 Task: Create a rule when a start date not in next month is set on a card by me.
Action: Mouse moved to (1051, 84)
Screenshot: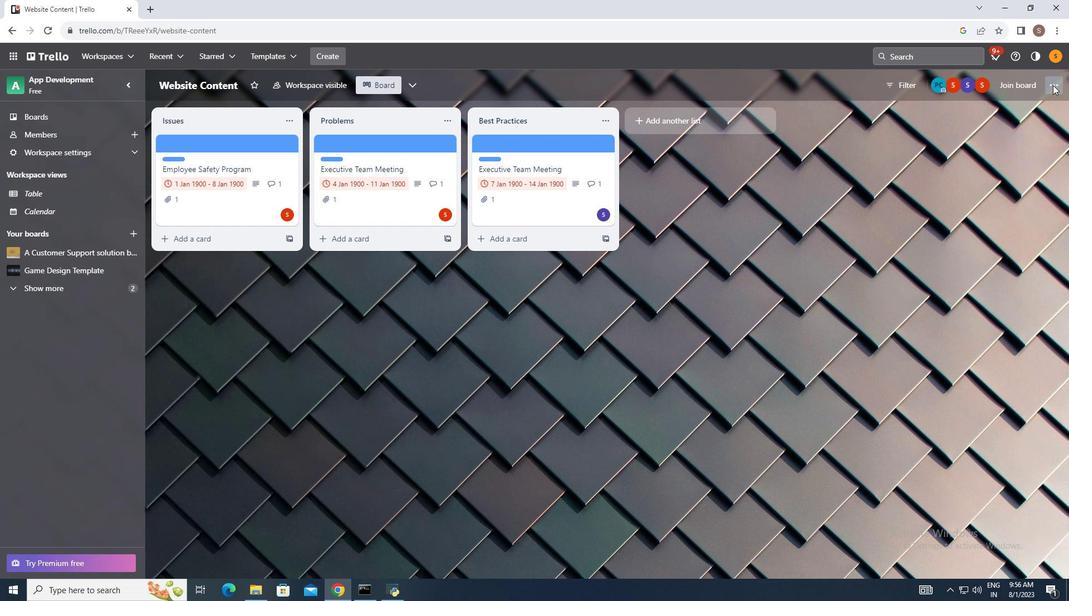 
Action: Mouse pressed left at (1051, 84)
Screenshot: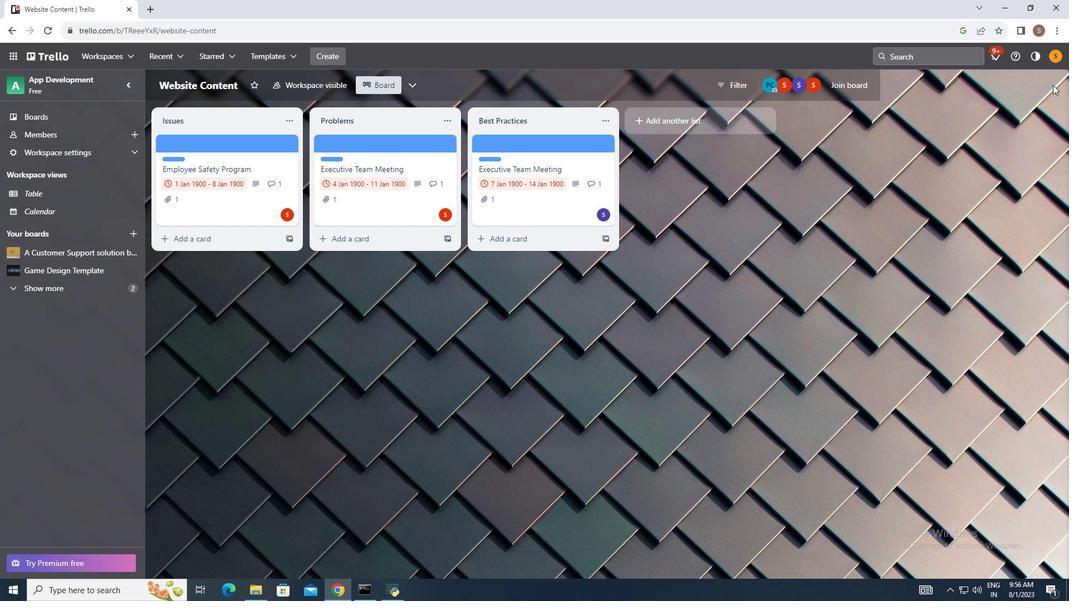 
Action: Mouse moved to (959, 217)
Screenshot: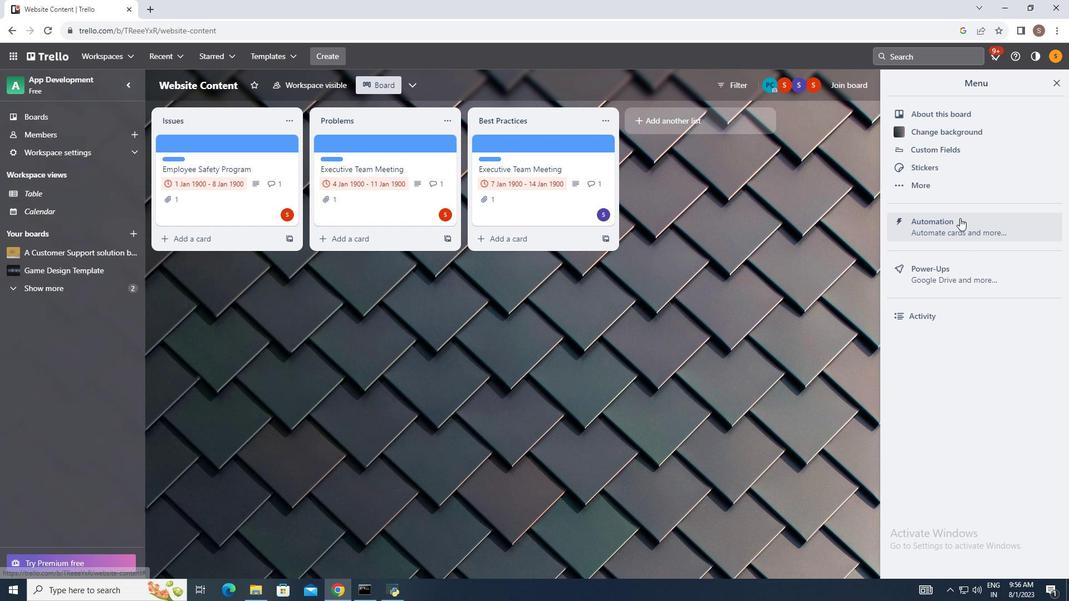 
Action: Mouse pressed left at (959, 217)
Screenshot: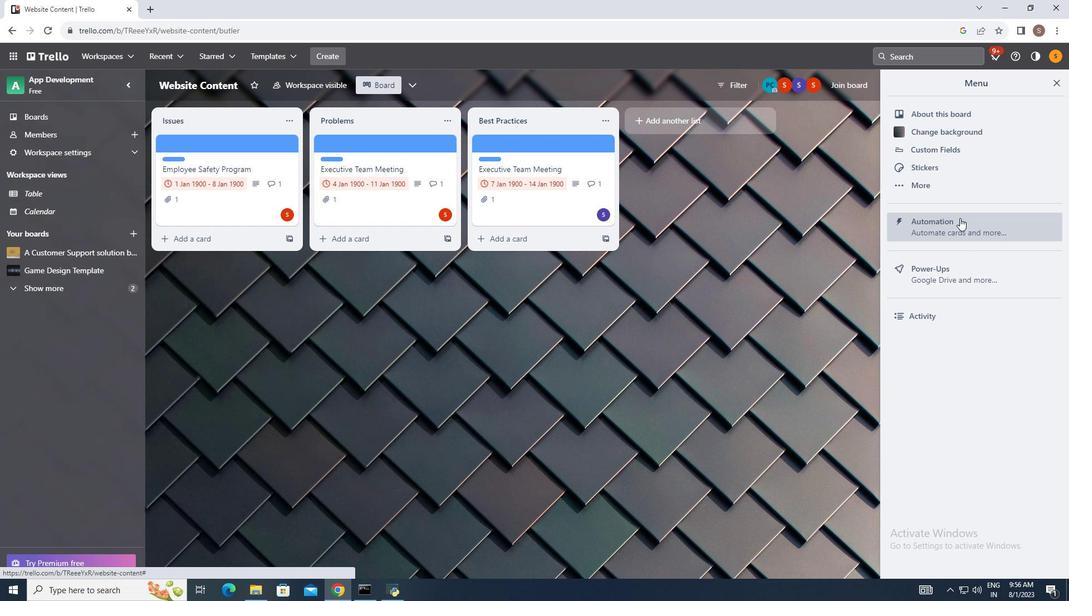 
Action: Mouse moved to (190, 185)
Screenshot: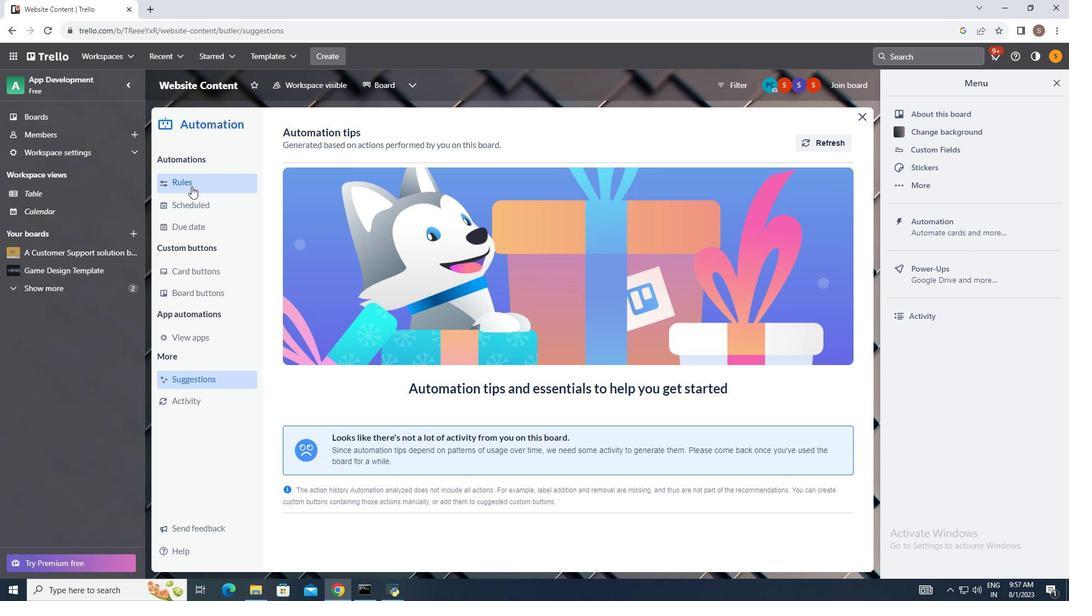 
Action: Mouse pressed left at (190, 185)
Screenshot: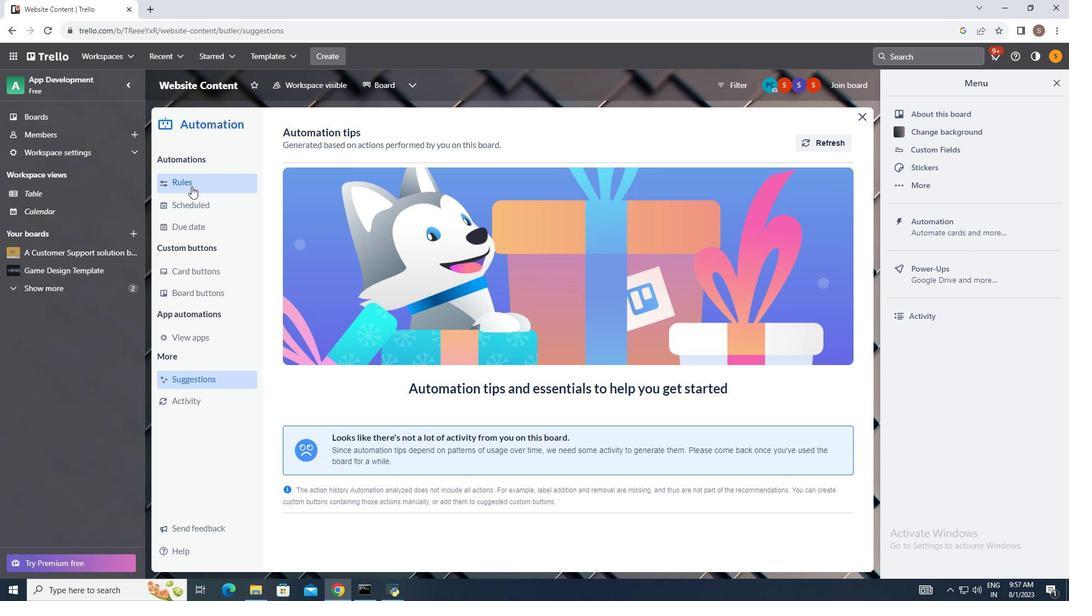 
Action: Mouse moved to (737, 136)
Screenshot: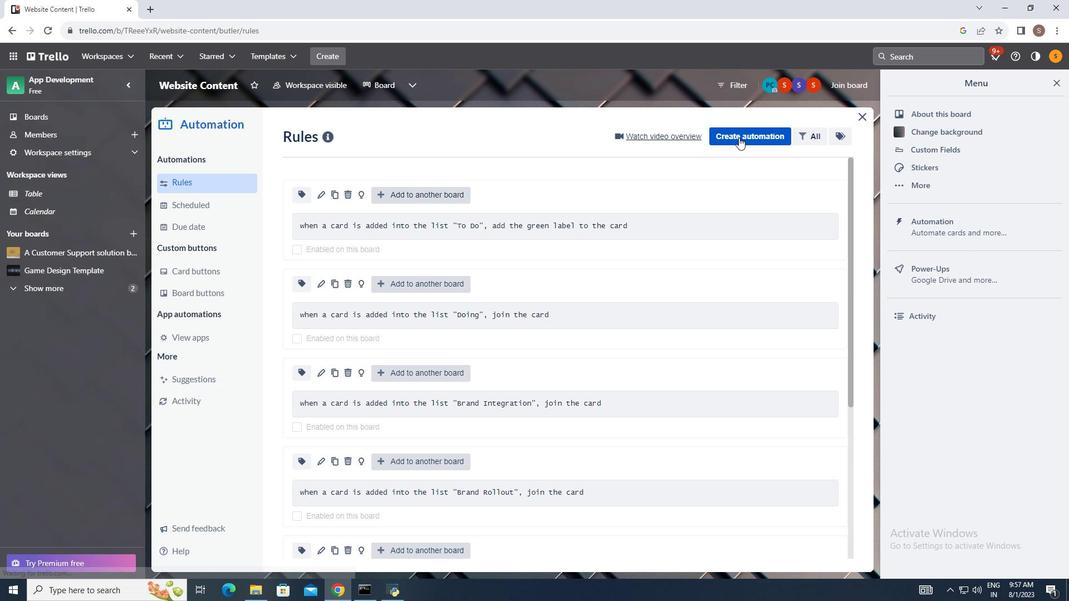 
Action: Mouse pressed left at (737, 136)
Screenshot: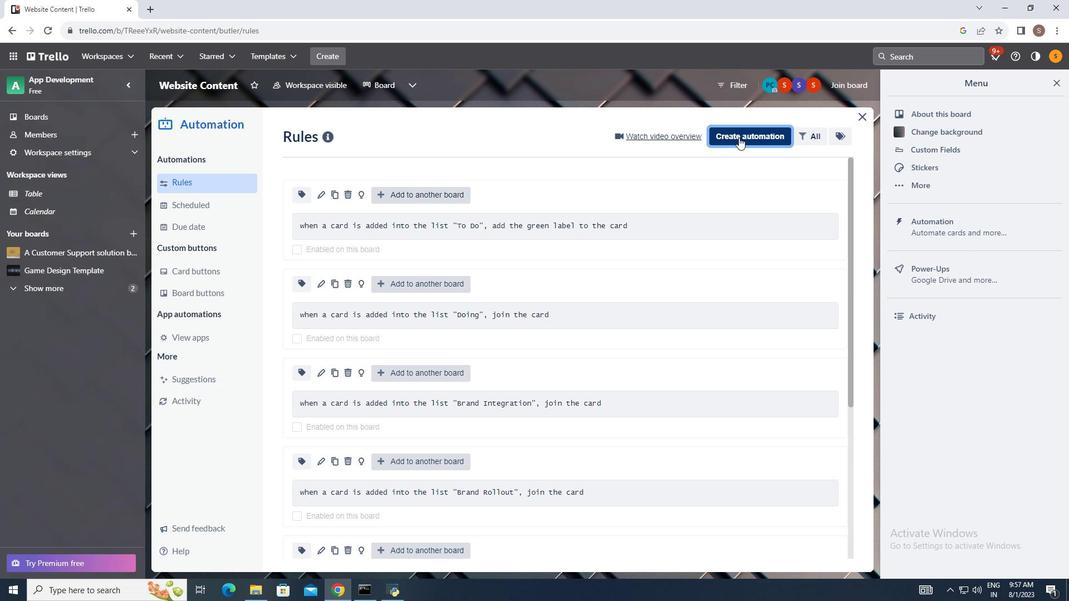 
Action: Mouse moved to (573, 240)
Screenshot: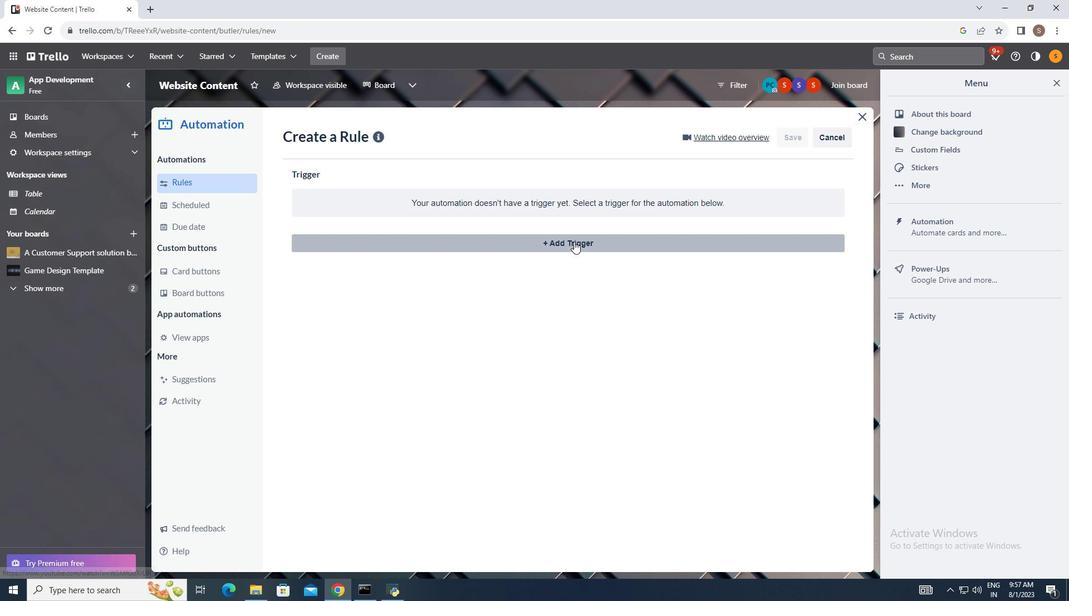 
Action: Mouse pressed left at (573, 240)
Screenshot: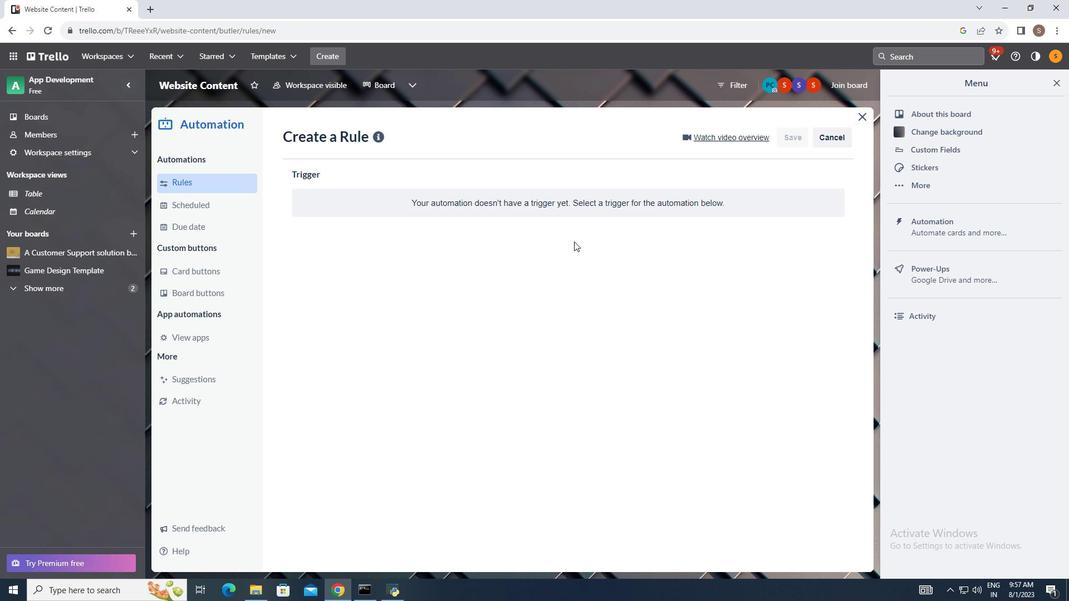 
Action: Mouse moved to (414, 276)
Screenshot: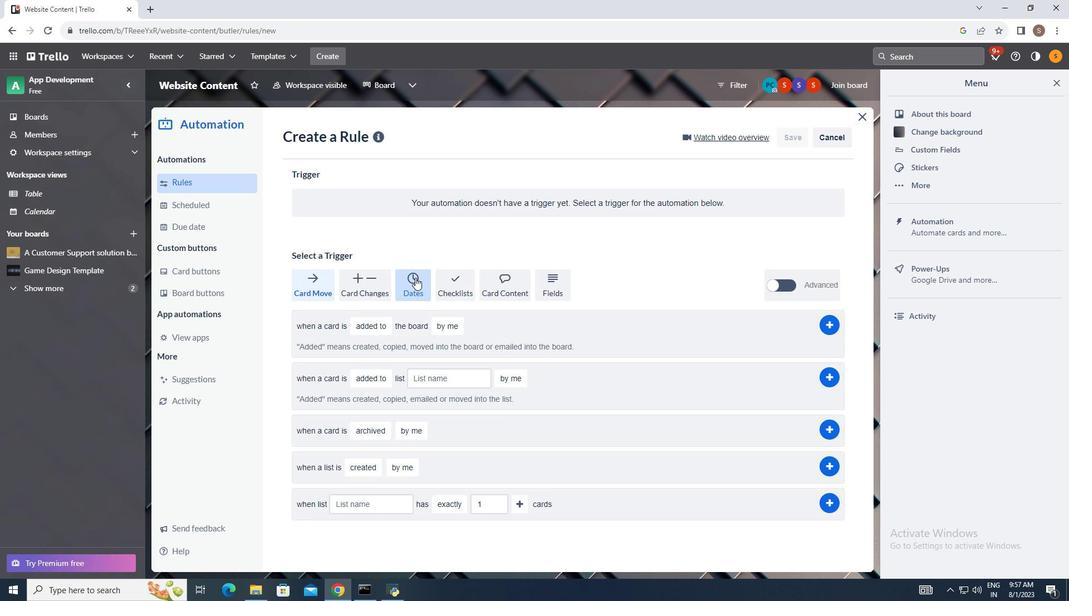 
Action: Mouse pressed left at (414, 276)
Screenshot: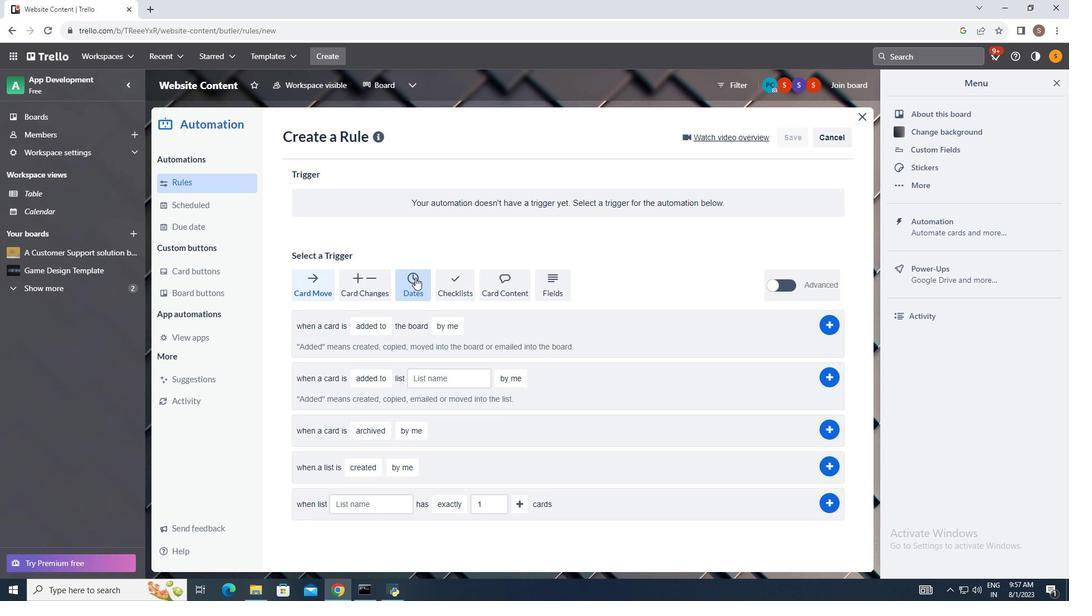 
Action: Mouse moved to (340, 320)
Screenshot: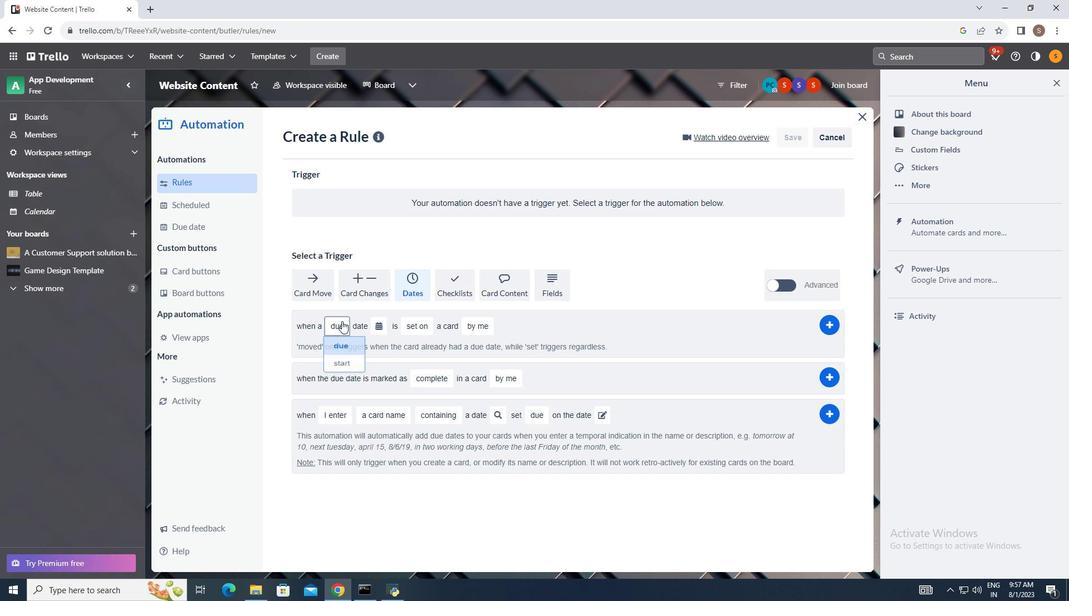 
Action: Mouse pressed left at (340, 320)
Screenshot: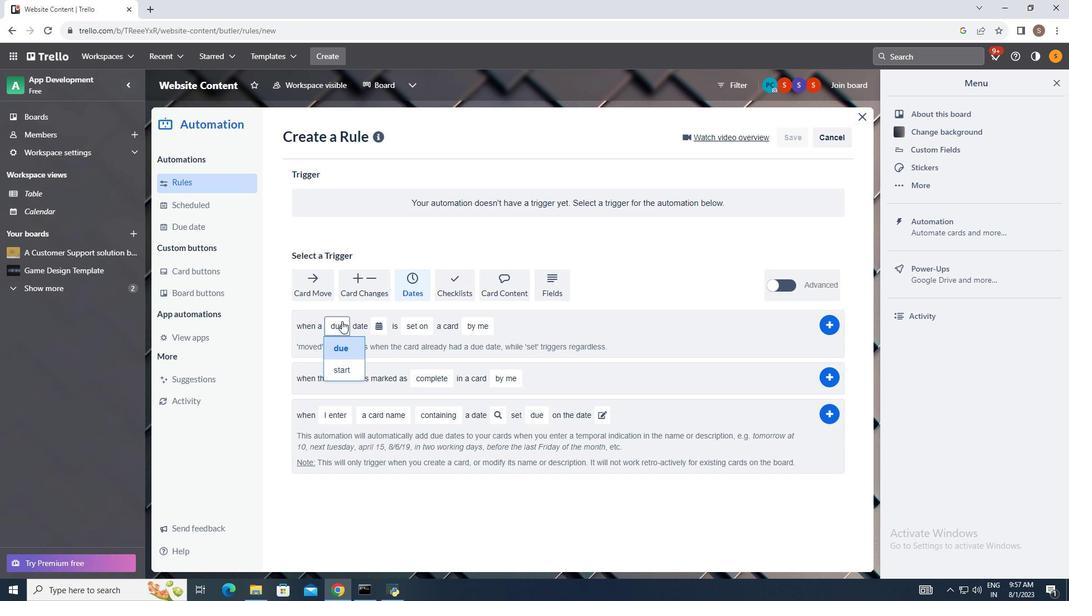 
Action: Mouse moved to (345, 360)
Screenshot: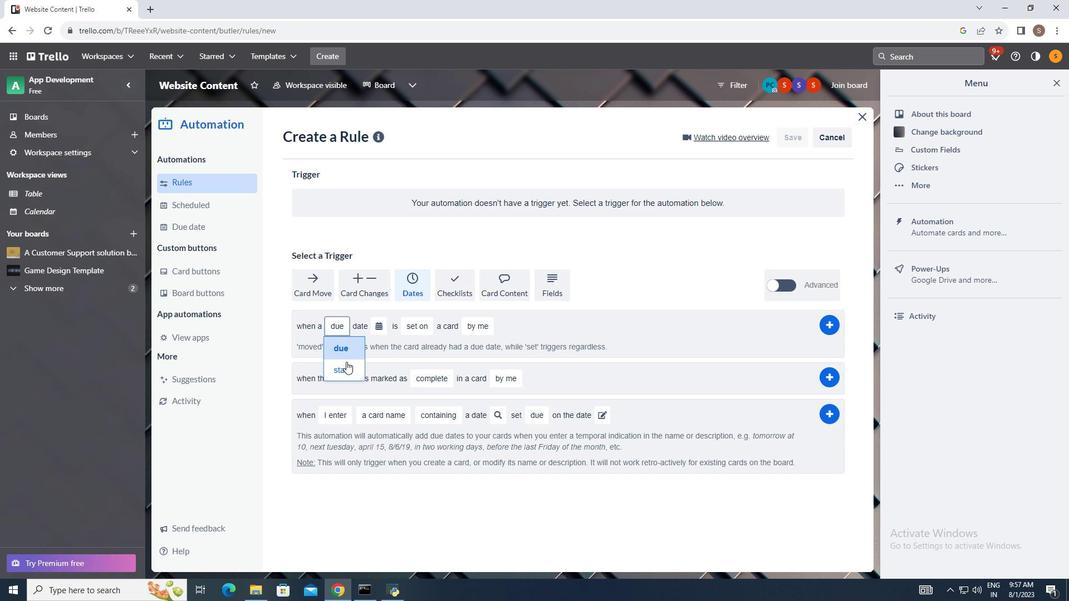 
Action: Mouse pressed left at (345, 360)
Screenshot: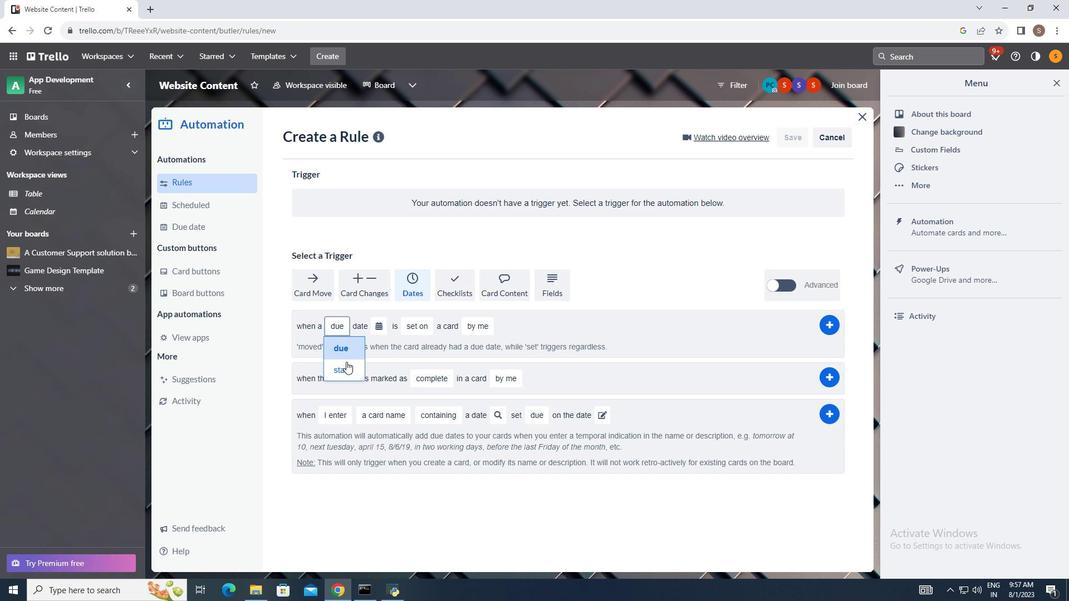 
Action: Mouse moved to (380, 326)
Screenshot: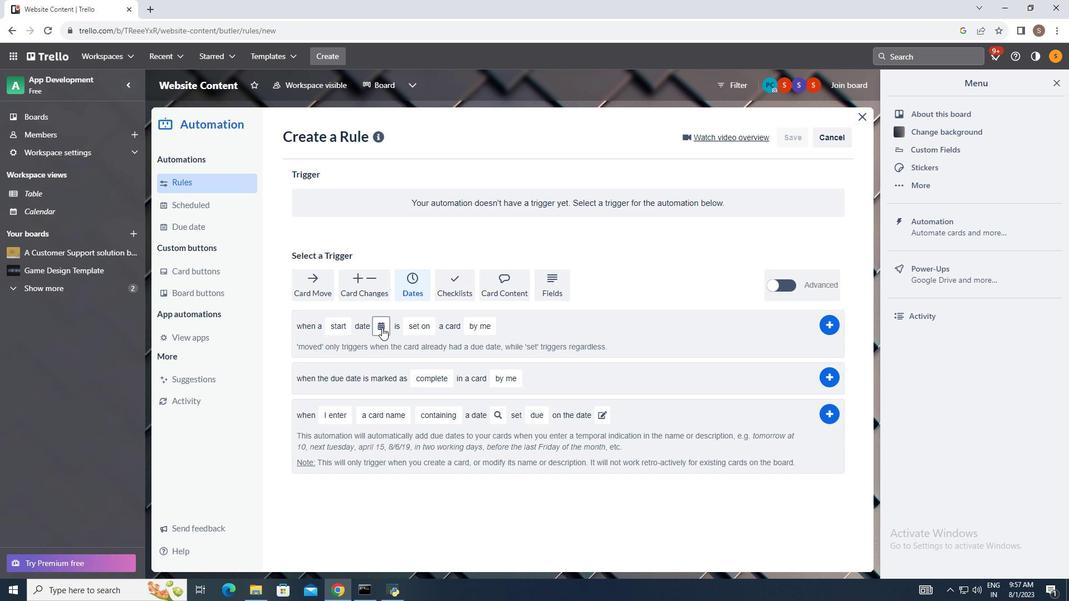 
Action: Mouse pressed left at (380, 326)
Screenshot: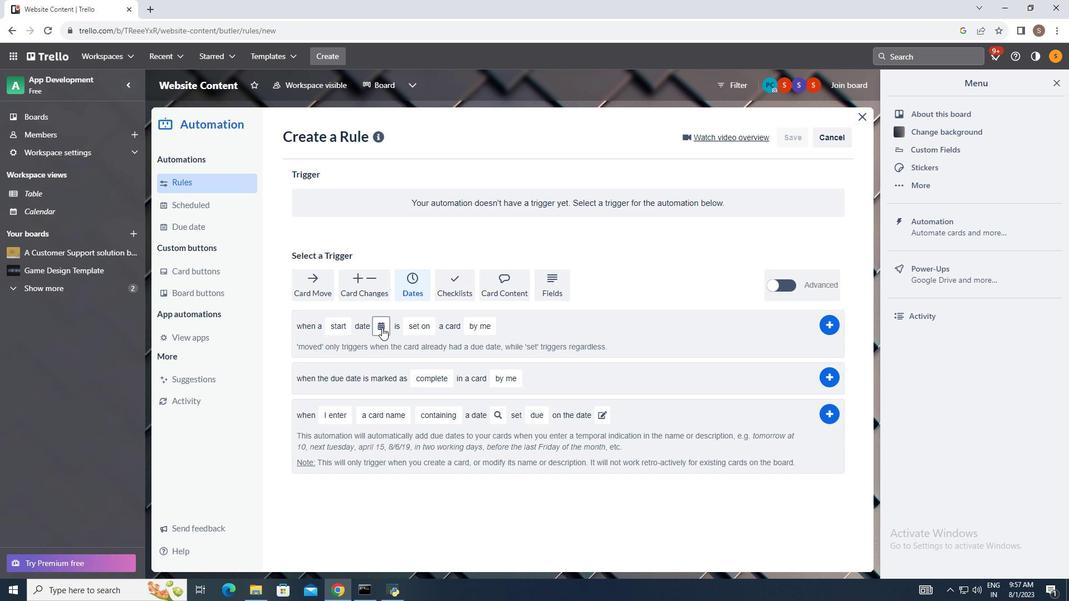 
Action: Mouse moved to (387, 363)
Screenshot: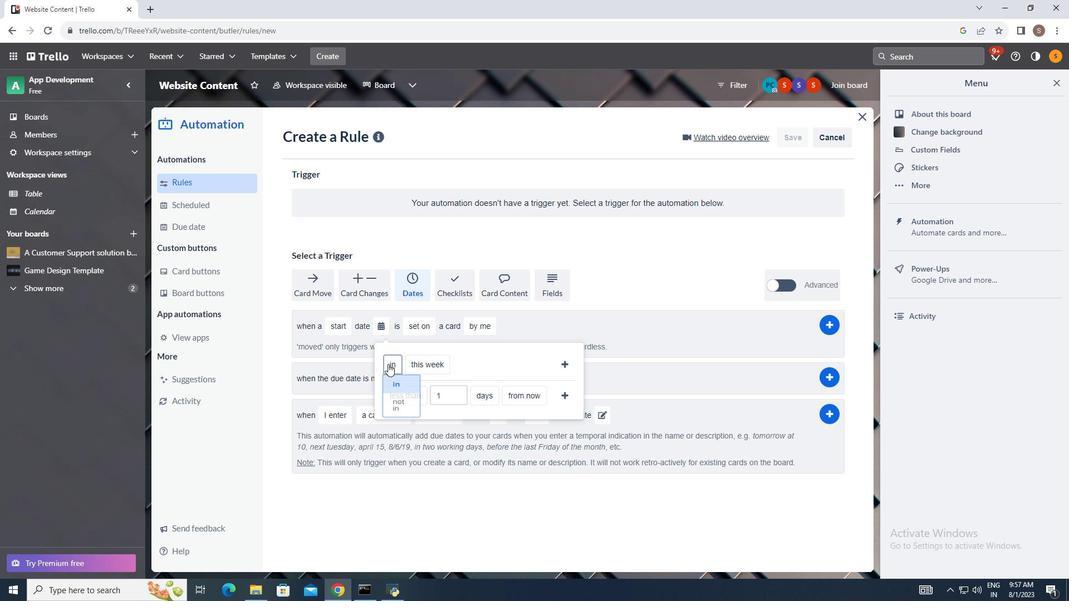 
Action: Mouse pressed left at (387, 363)
Screenshot: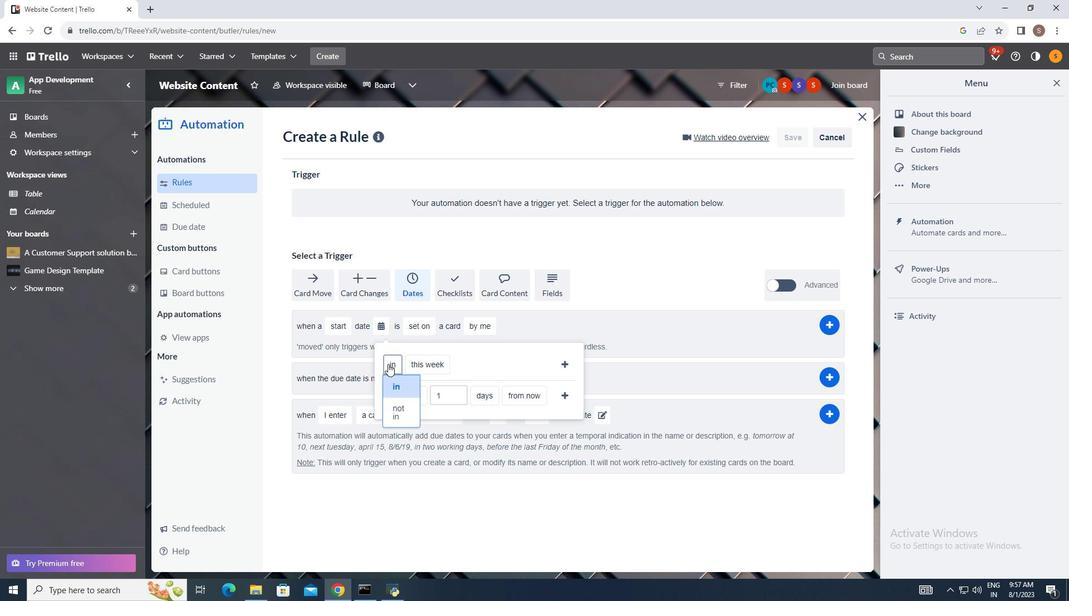 
Action: Mouse moved to (394, 412)
Screenshot: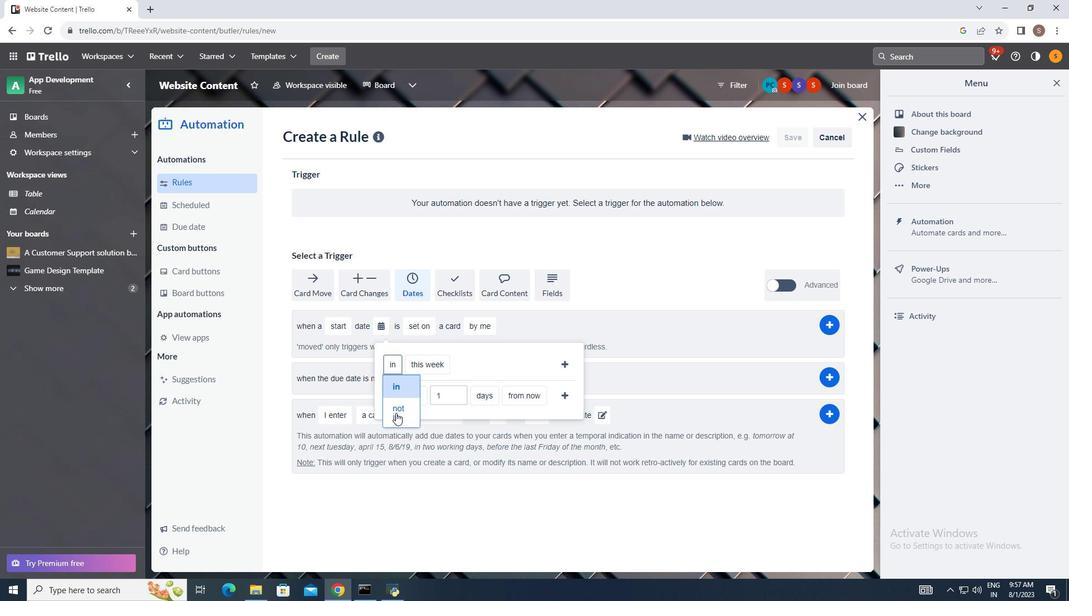 
Action: Mouse pressed left at (394, 412)
Screenshot: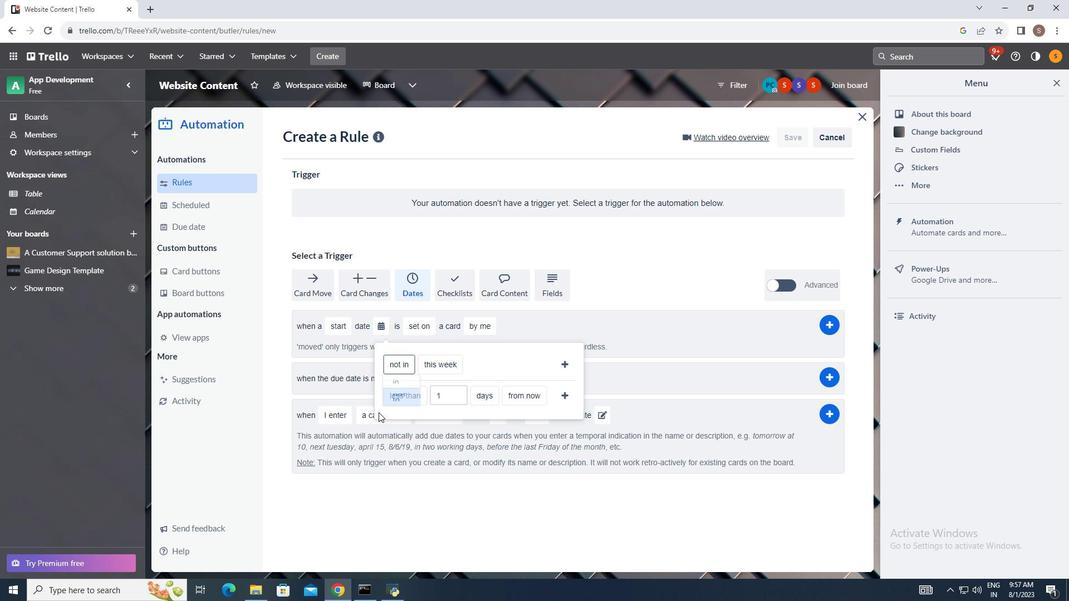 
Action: Mouse moved to (429, 362)
Screenshot: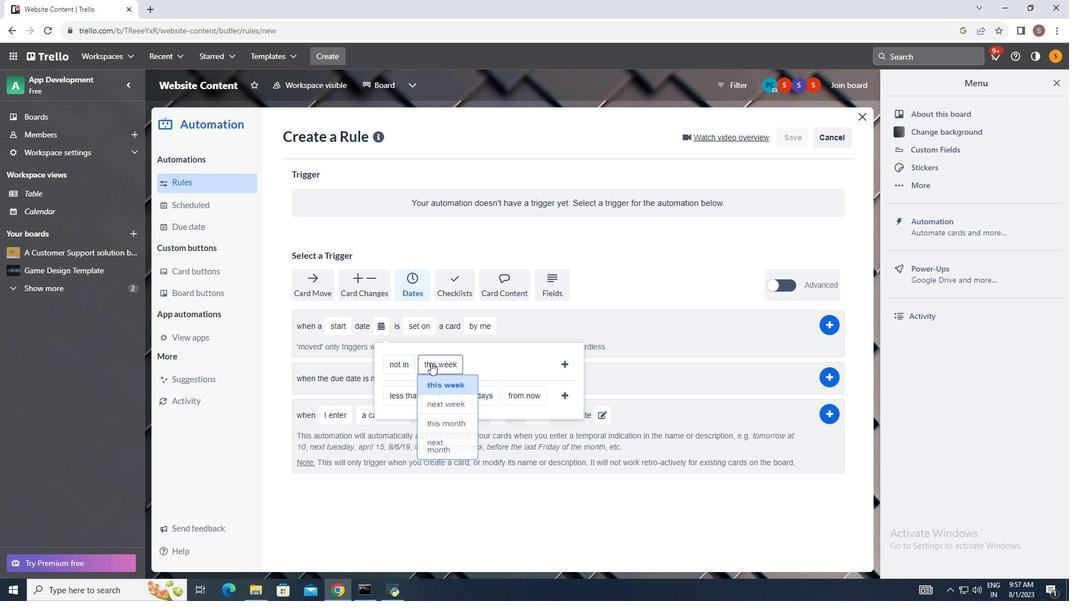 
Action: Mouse pressed left at (429, 362)
Screenshot: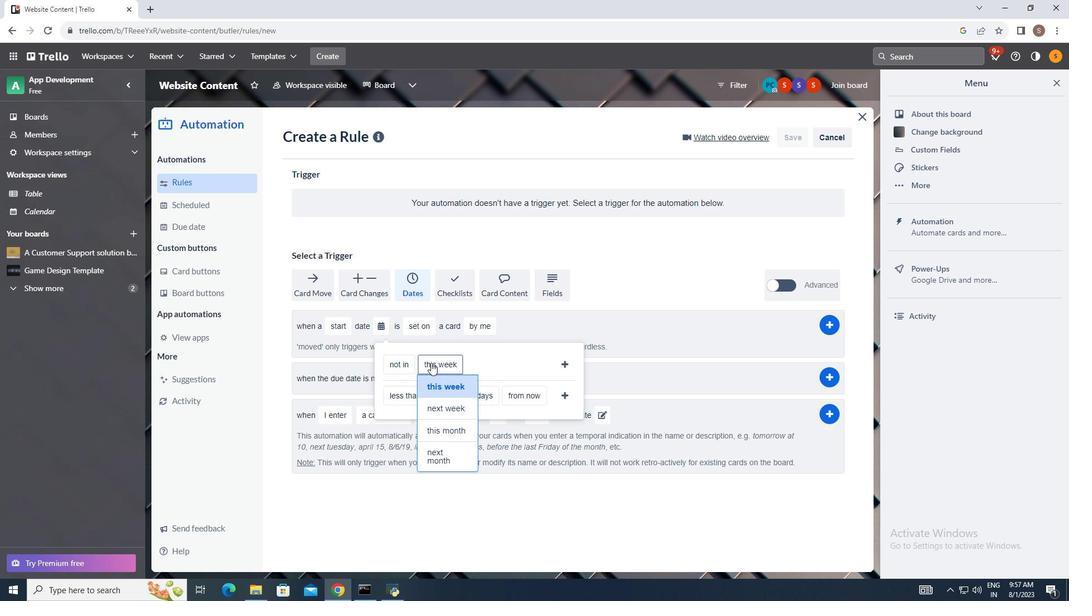 
Action: Mouse moved to (446, 447)
Screenshot: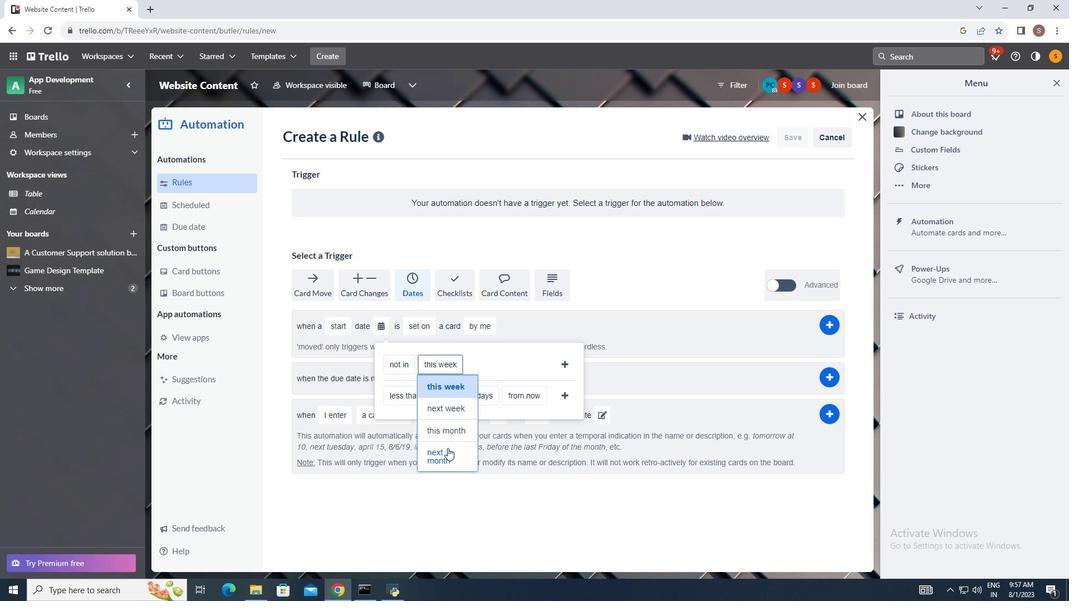 
Action: Mouse pressed left at (446, 447)
Screenshot: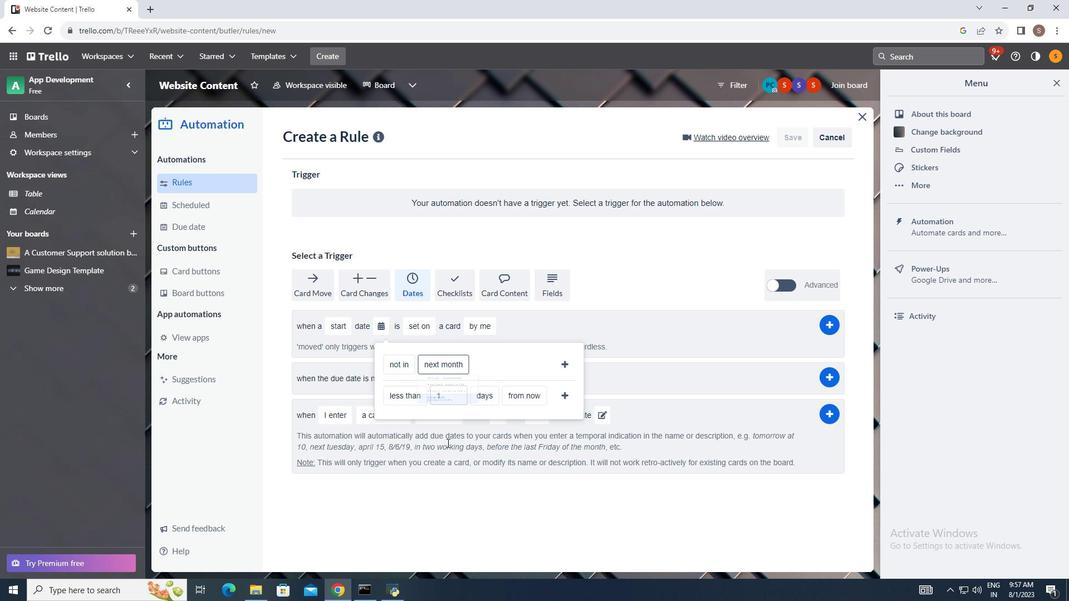 
Action: Mouse moved to (562, 362)
Screenshot: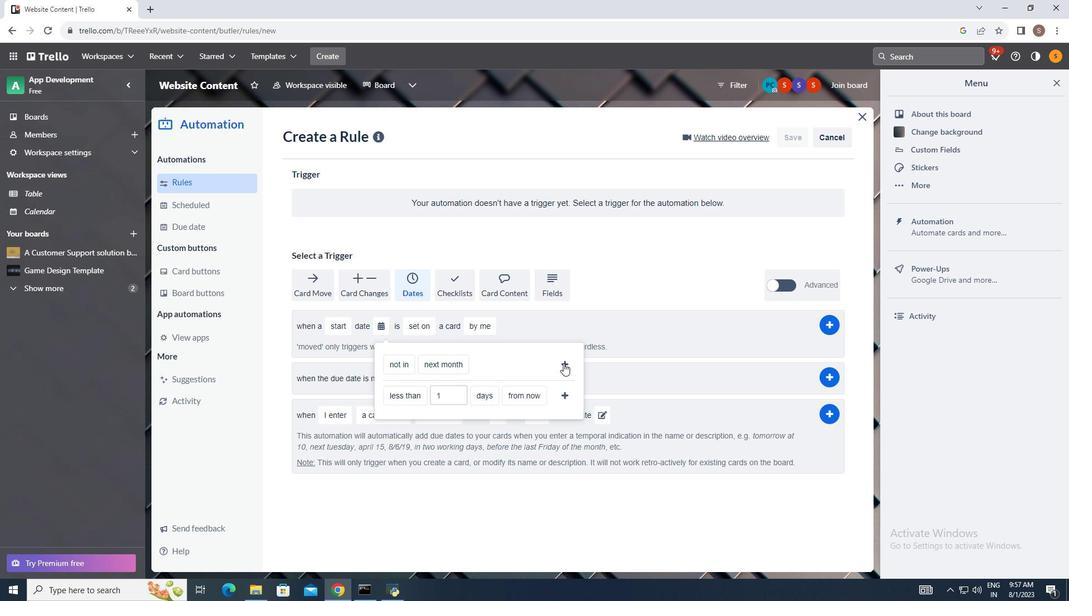 
Action: Mouse pressed left at (562, 362)
Screenshot: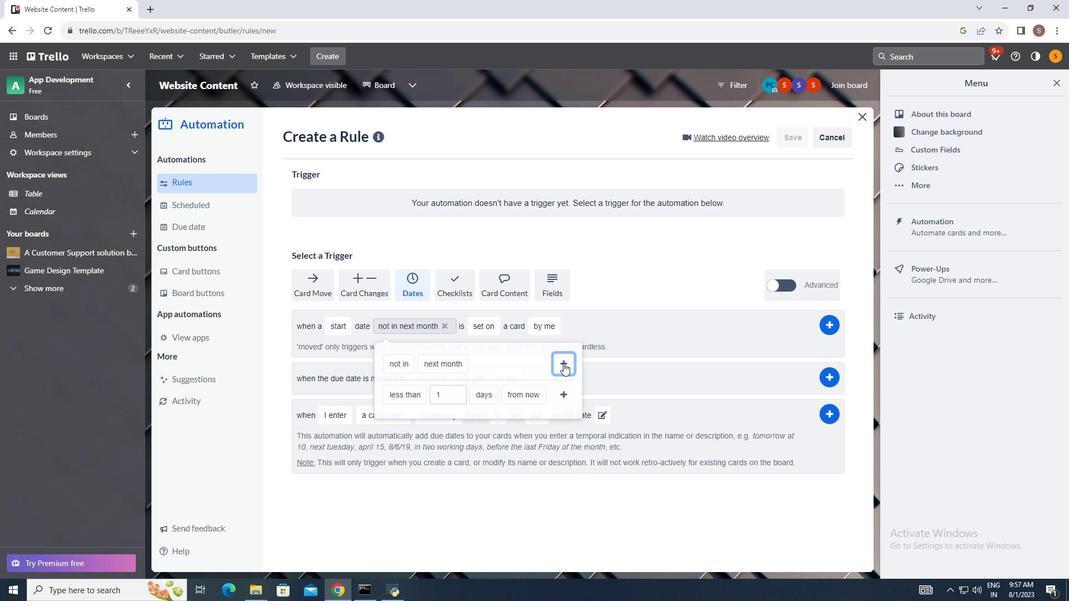 
Action: Mouse moved to (824, 326)
Screenshot: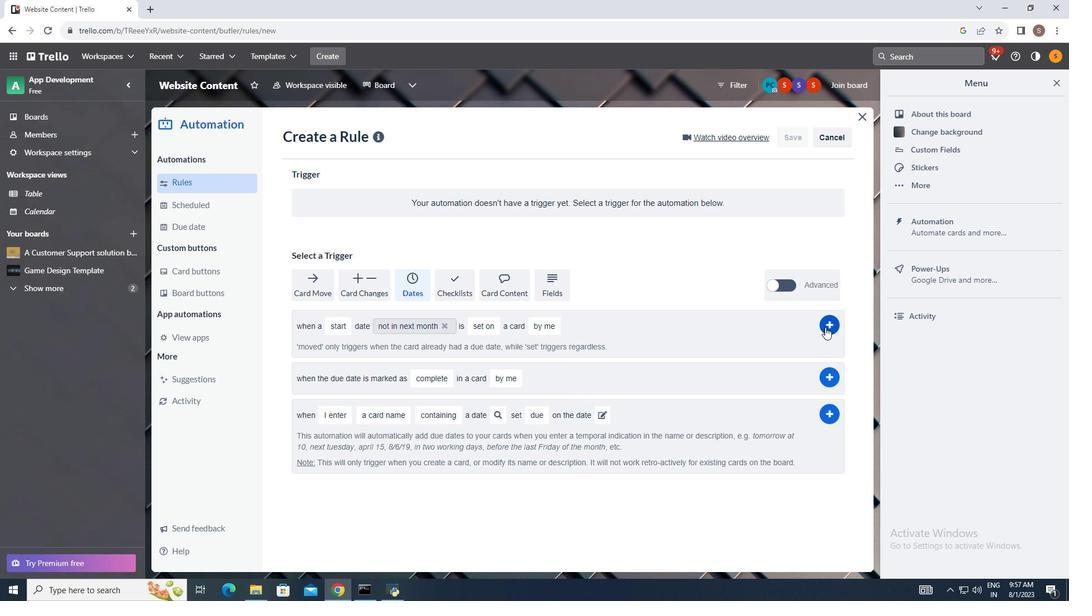 
Action: Mouse pressed left at (824, 326)
Screenshot: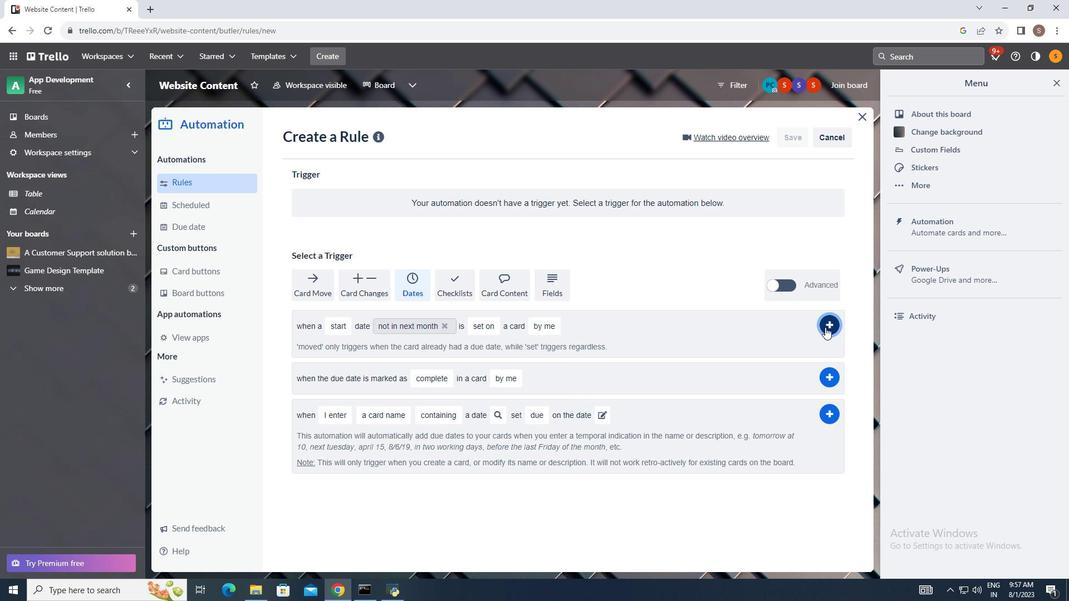 
Action: Mouse moved to (617, 338)
Screenshot: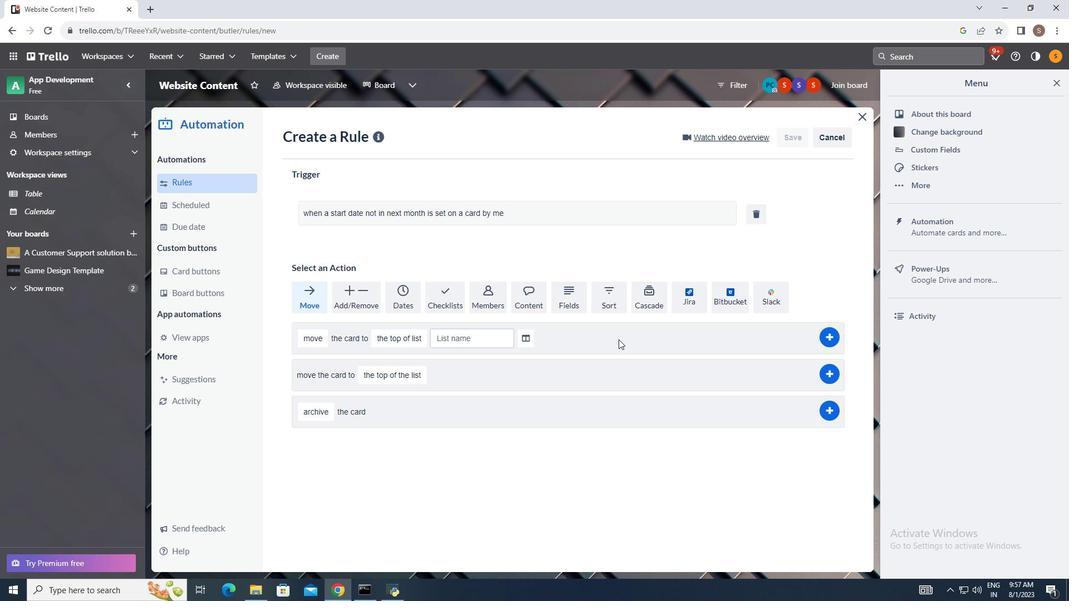 
